 Task: Download the document in .pdf form.
Action: Mouse moved to (127, 110)
Screenshot: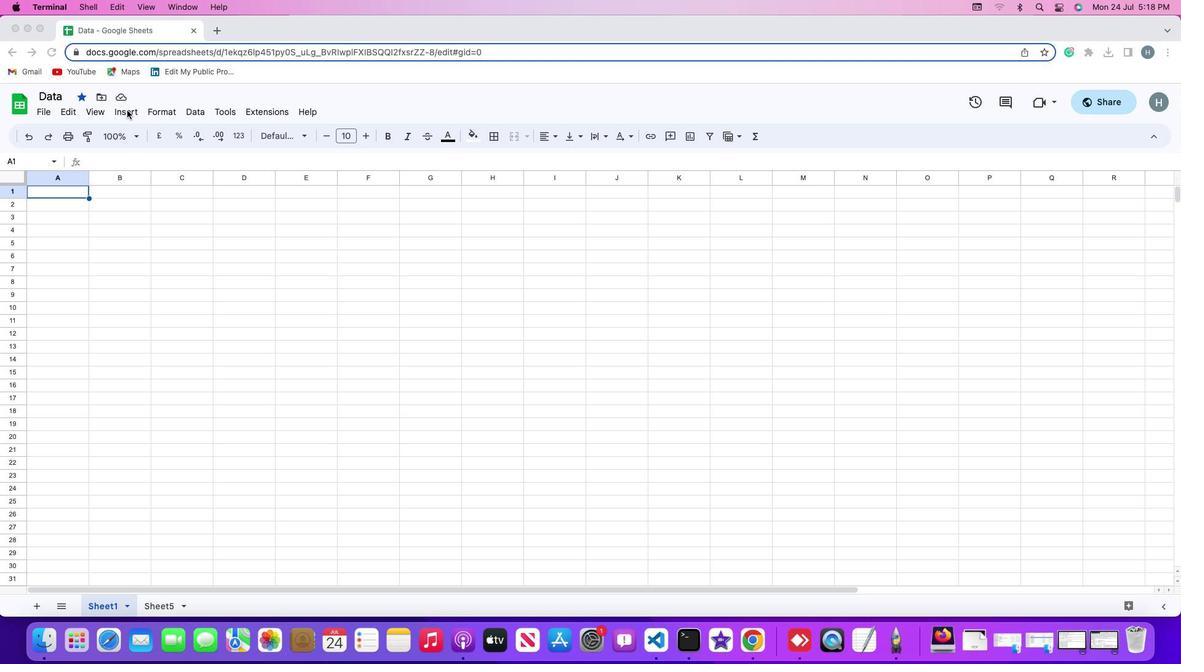 
Action: Mouse pressed left at (127, 110)
Screenshot: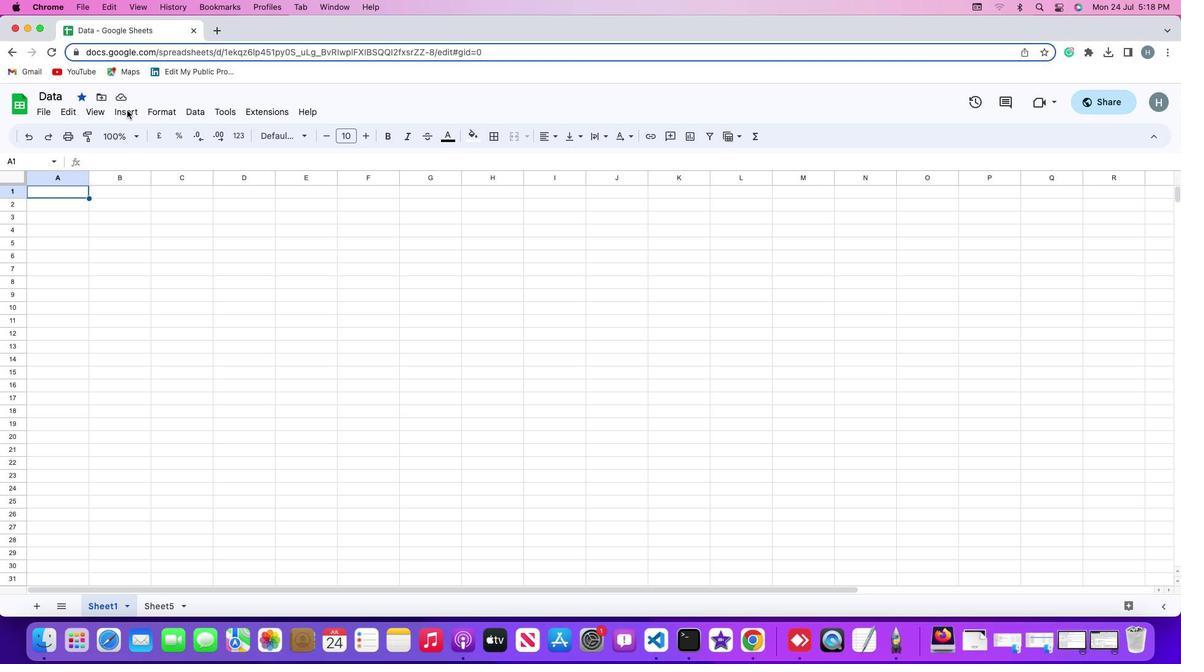 
Action: Mouse pressed left at (127, 110)
Screenshot: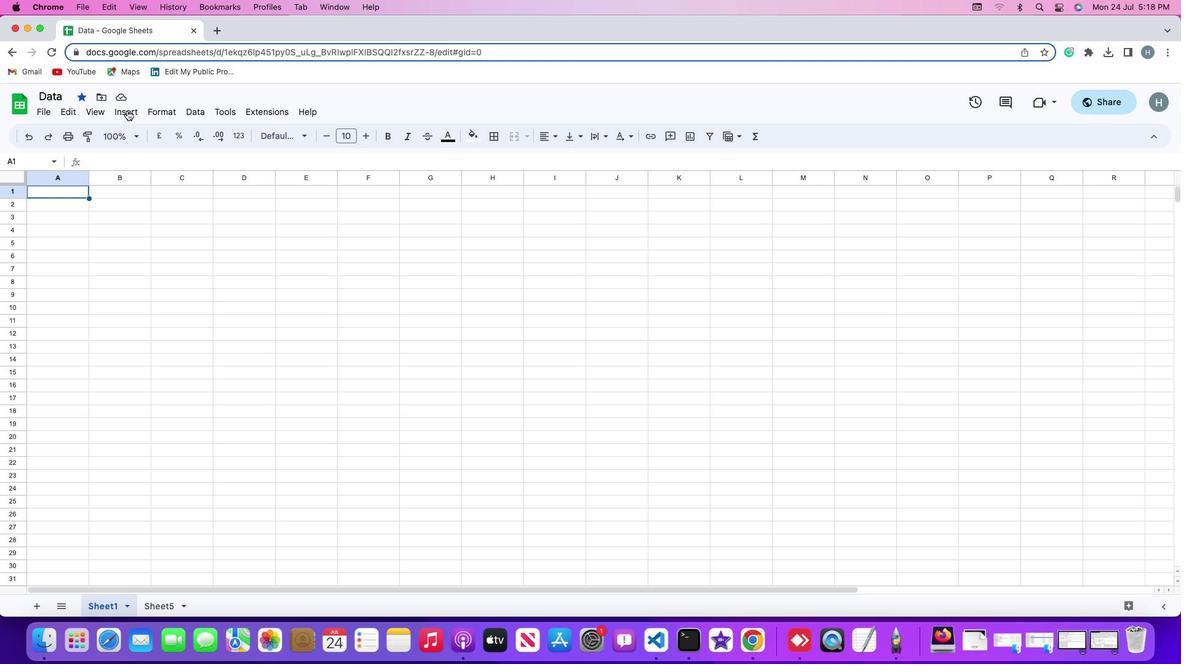 
Action: Mouse moved to (131, 108)
Screenshot: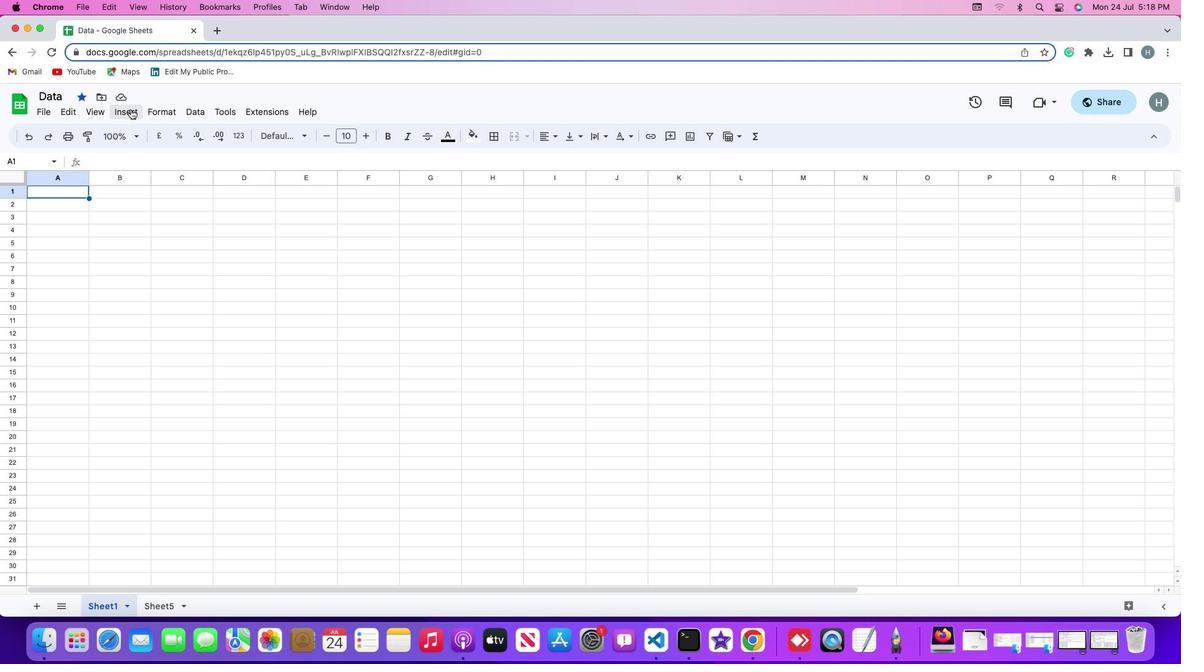 
Action: Mouse pressed left at (131, 108)
Screenshot: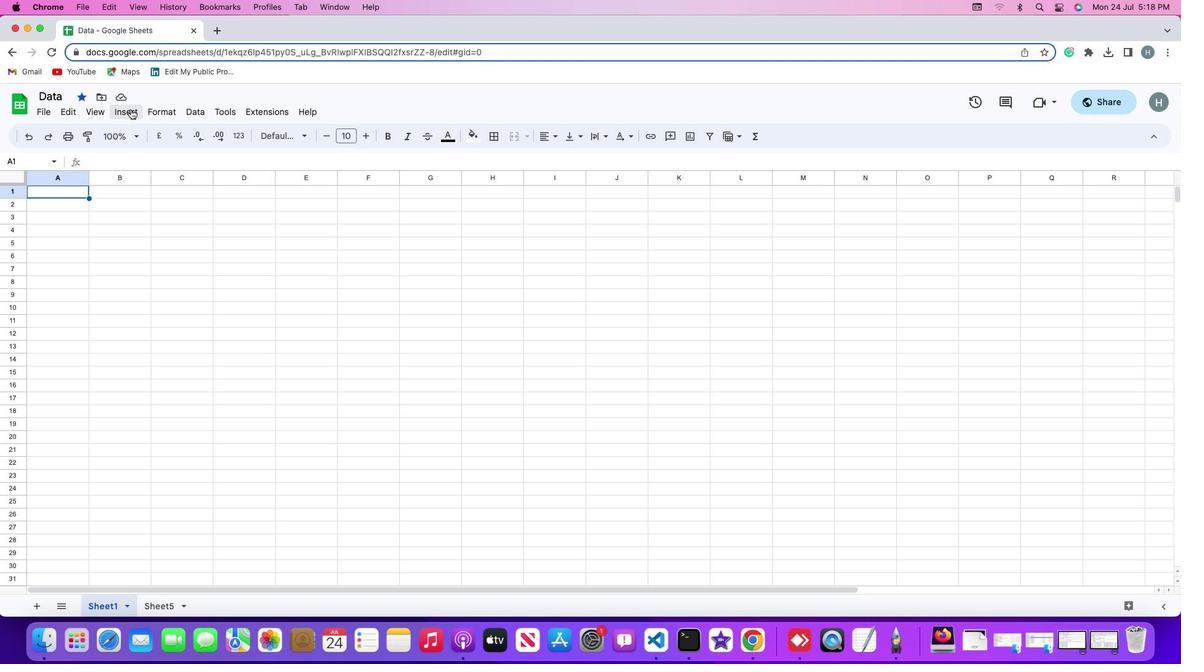 
Action: Mouse moved to (163, 281)
Screenshot: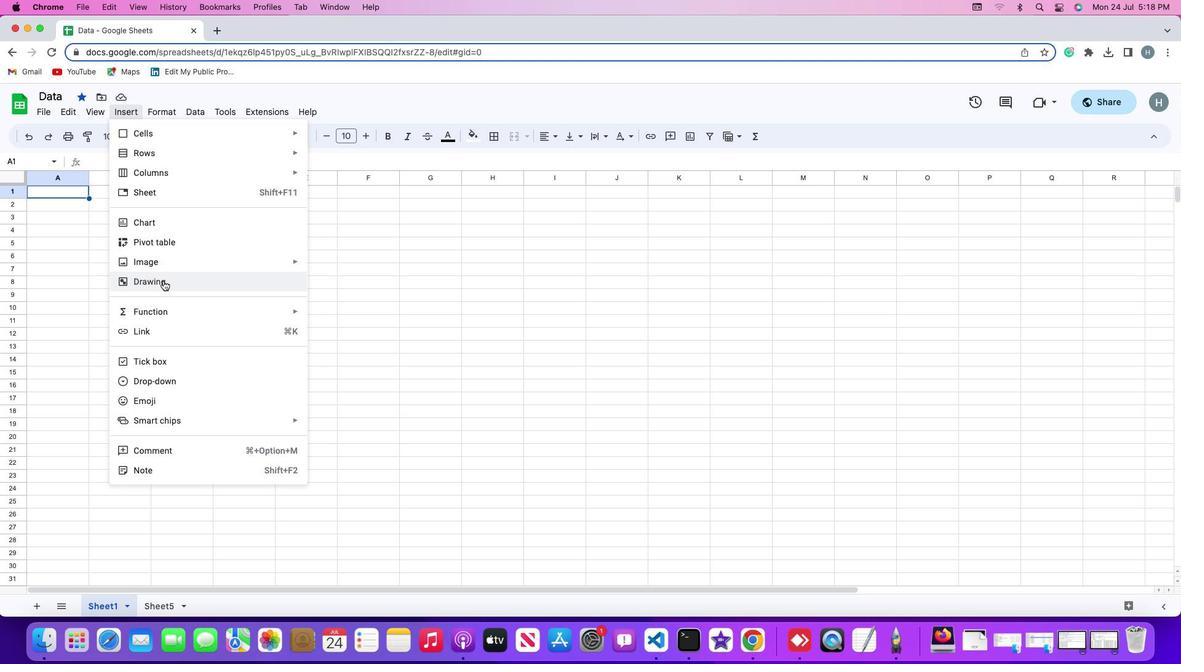 
Action: Mouse pressed left at (163, 281)
Screenshot: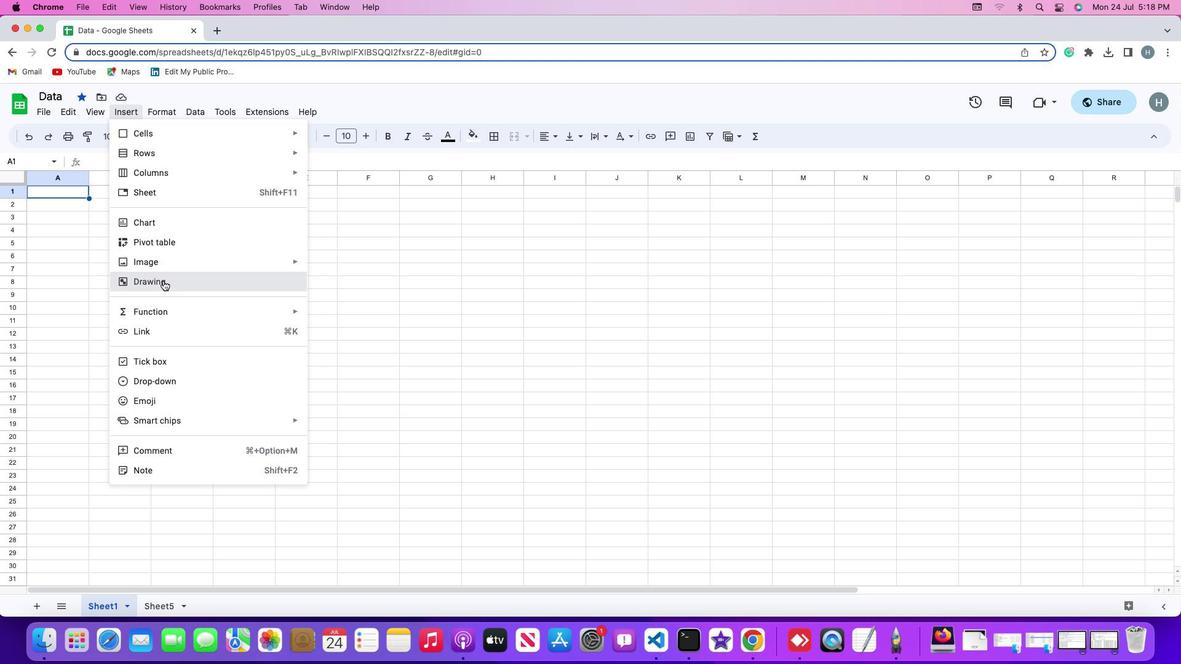
Action: Mouse moved to (343, 155)
Screenshot: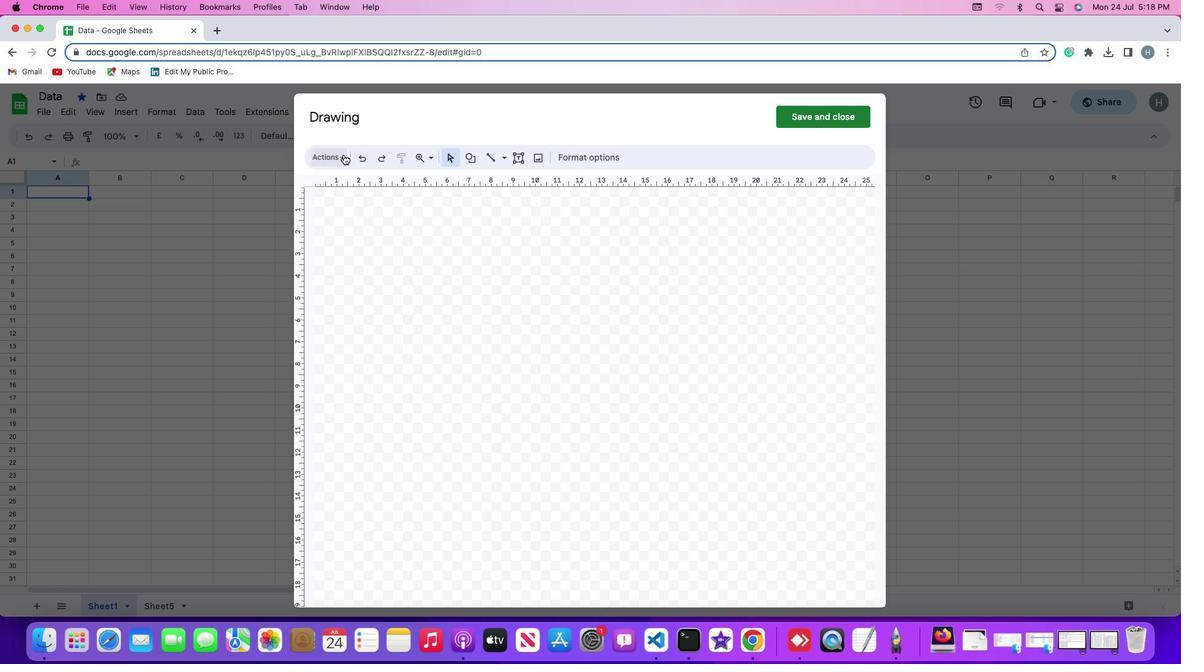 
Action: Mouse pressed left at (343, 155)
Screenshot: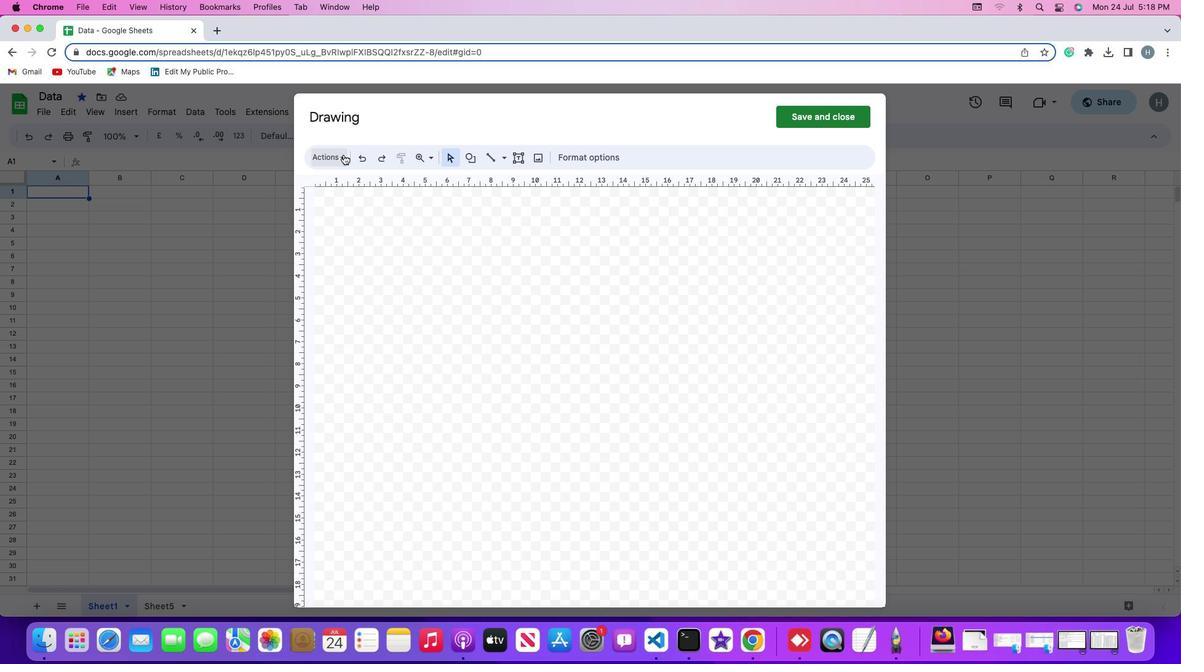
Action: Mouse moved to (559, 211)
Screenshot: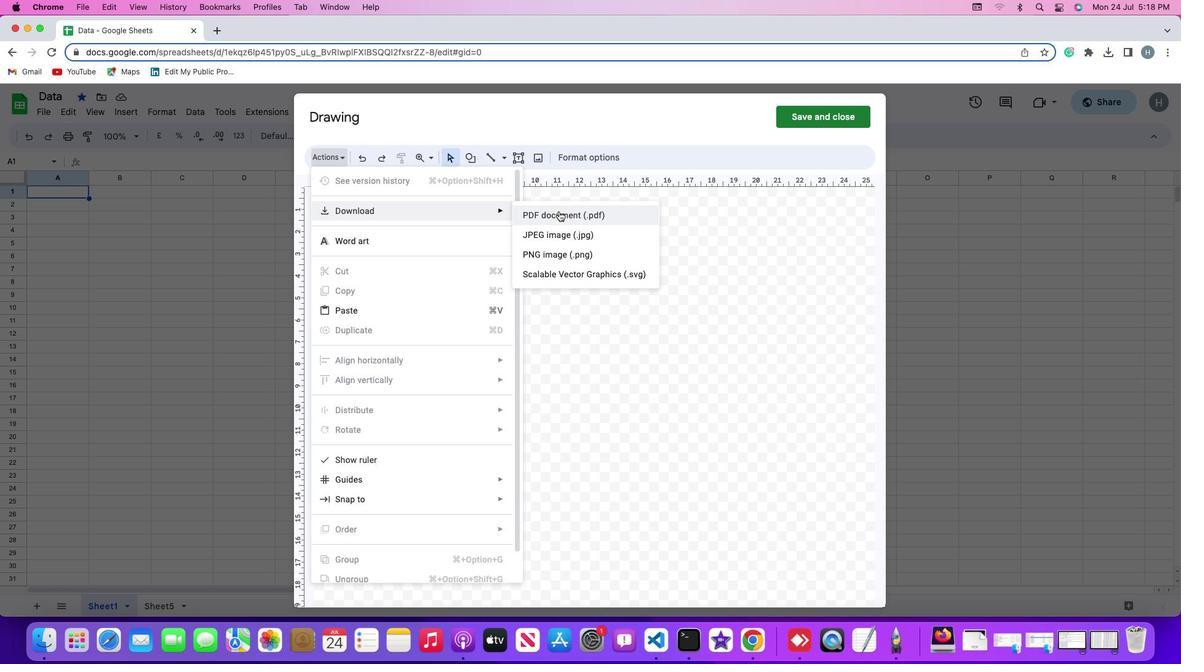 
Action: Mouse pressed left at (559, 211)
Screenshot: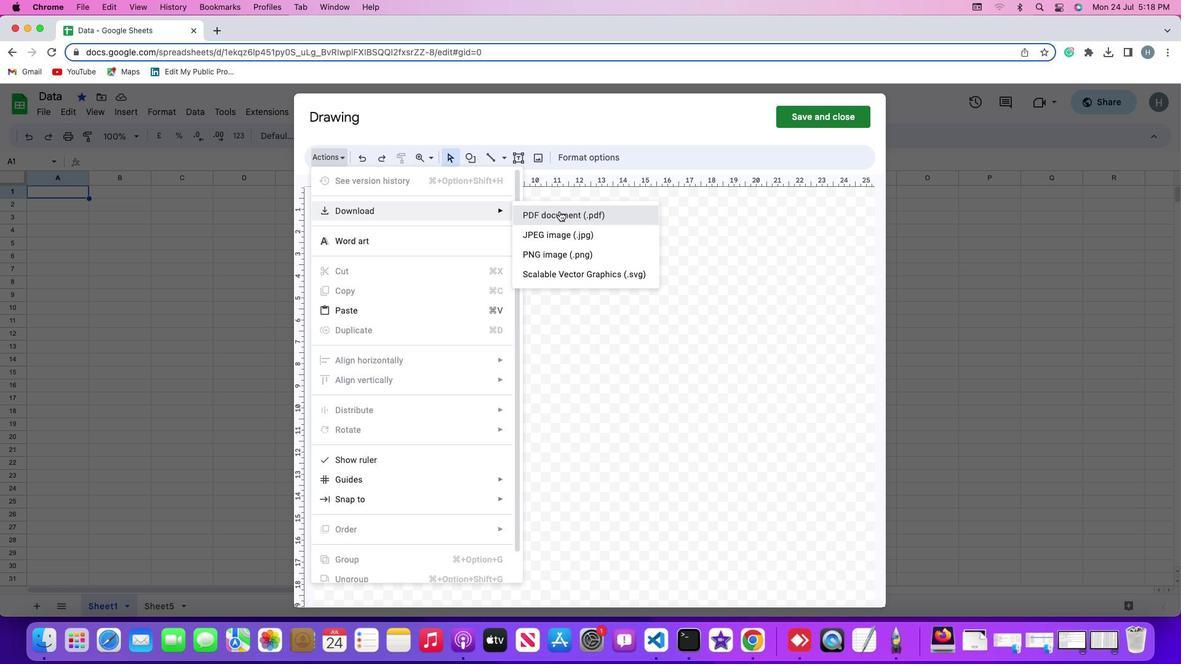 
Action: Mouse moved to (639, 268)
Screenshot: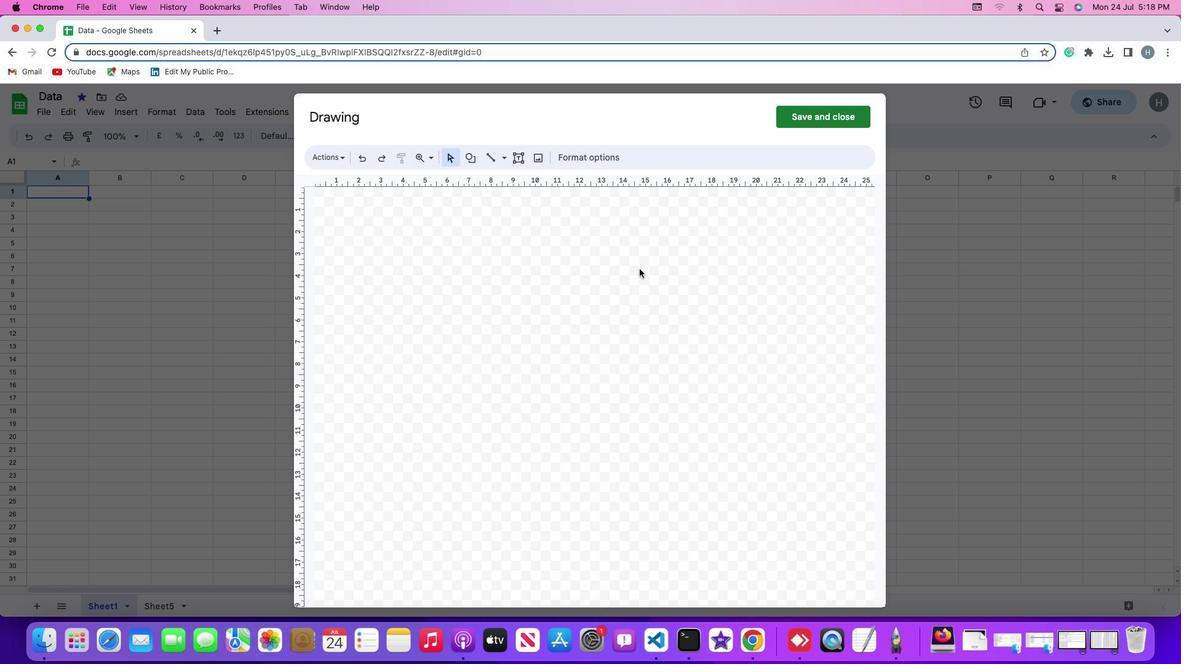 
